 Task: Toggle the use global ignore files option in the collapse results.
Action: Mouse moved to (9, 626)
Screenshot: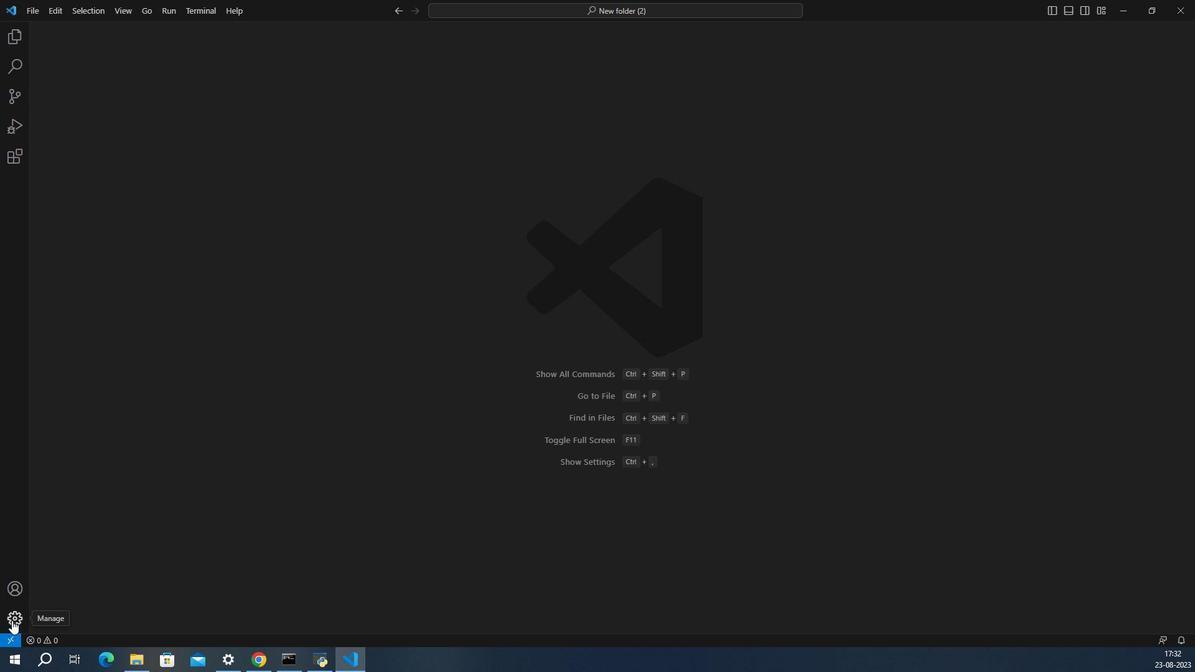
Action: Mouse pressed left at (9, 626)
Screenshot: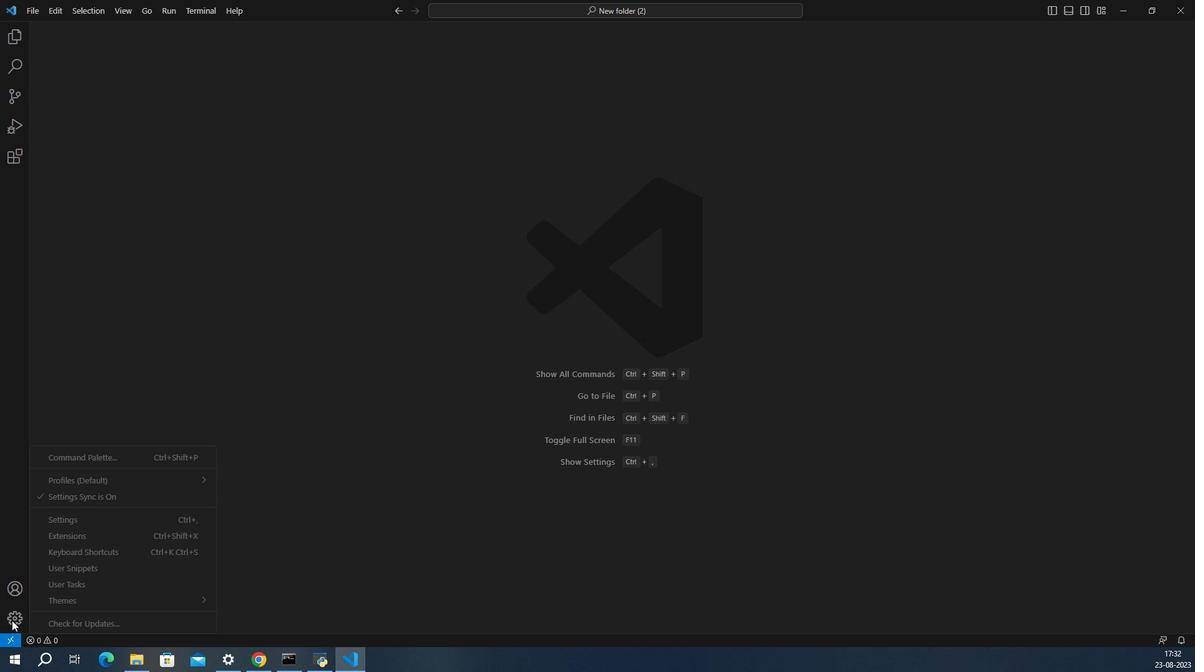 
Action: Mouse moved to (51, 520)
Screenshot: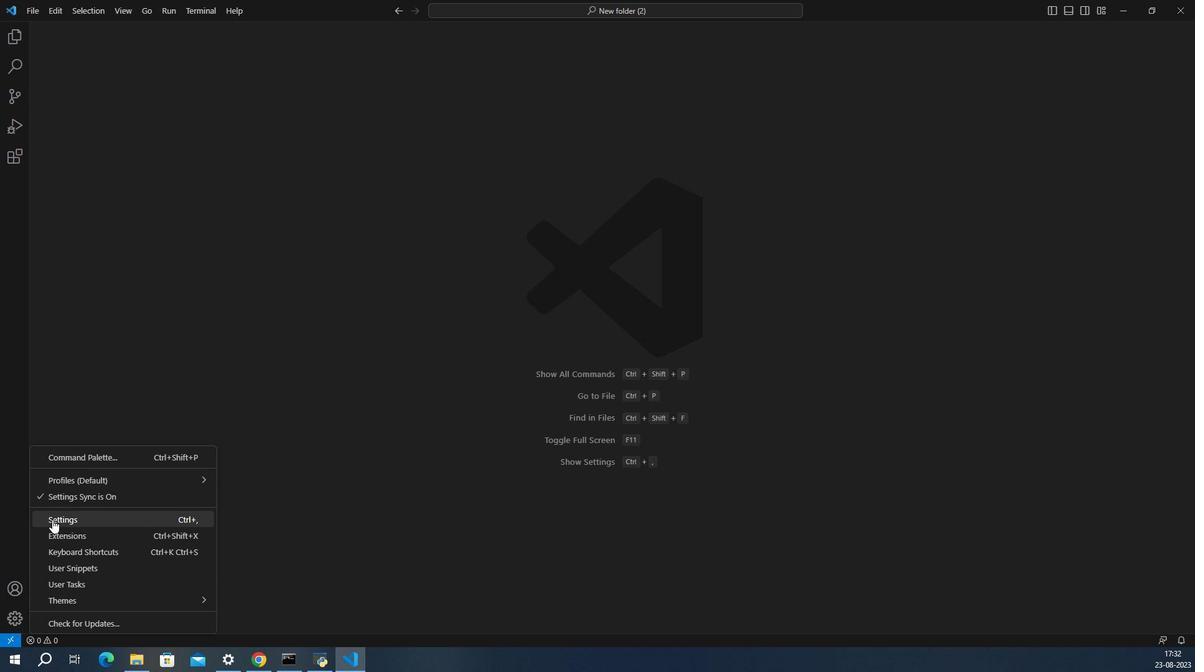 
Action: Mouse pressed left at (51, 520)
Screenshot: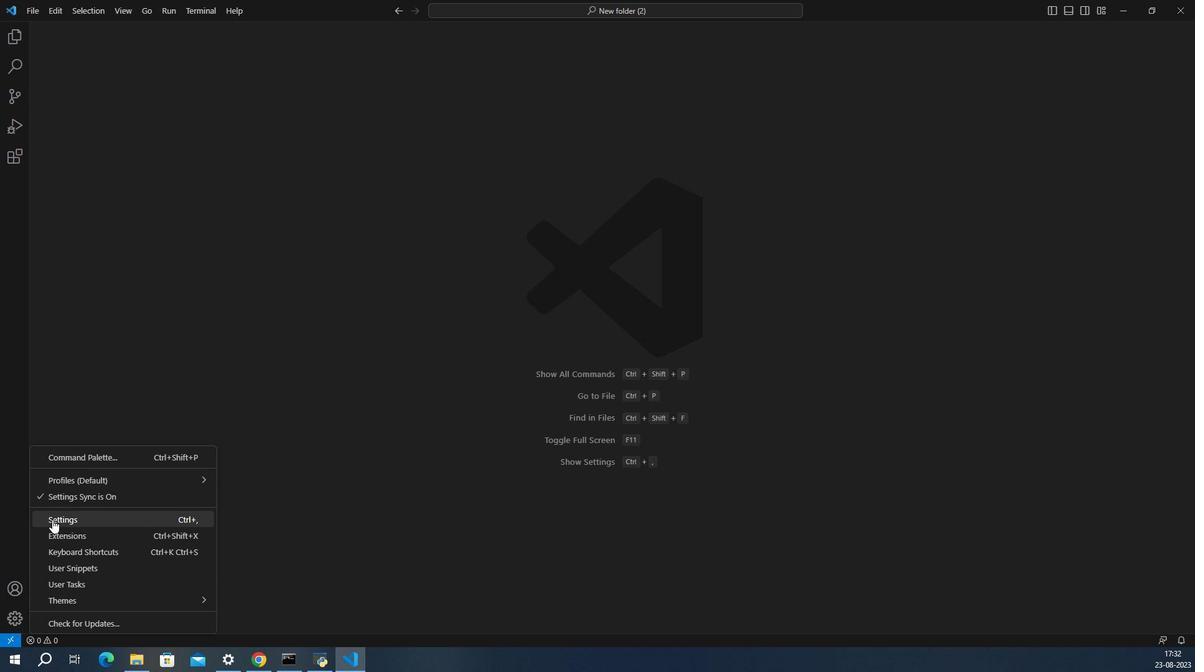 
Action: Mouse moved to (487, 549)
Screenshot: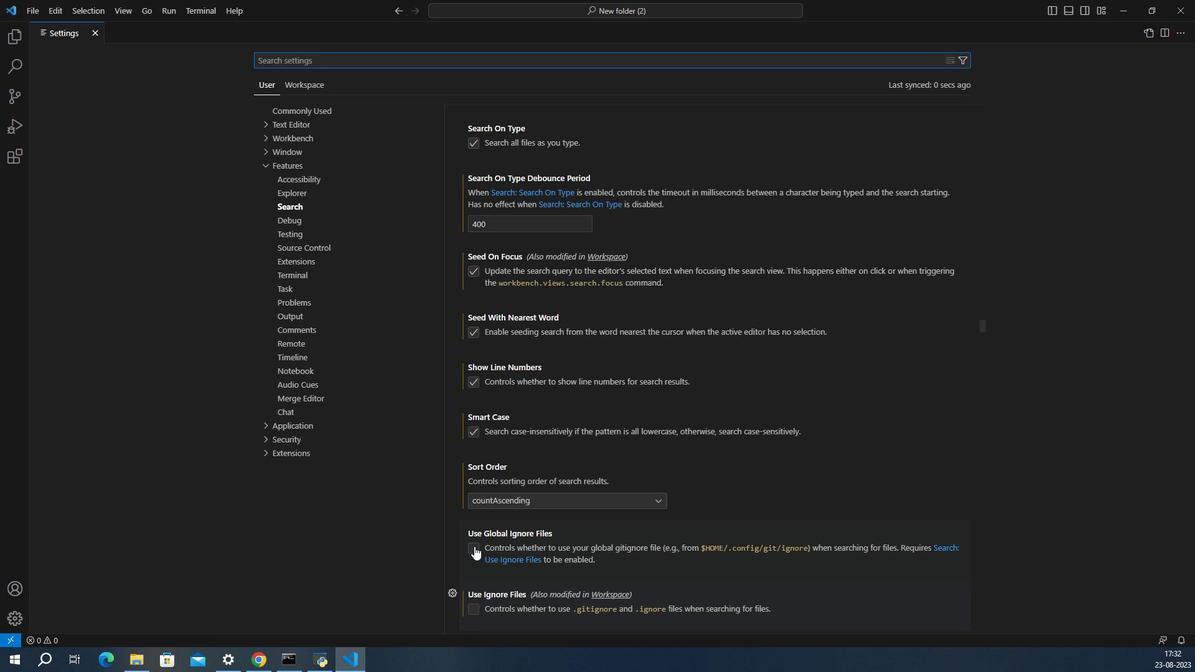 
Action: Mouse pressed left at (487, 549)
Screenshot: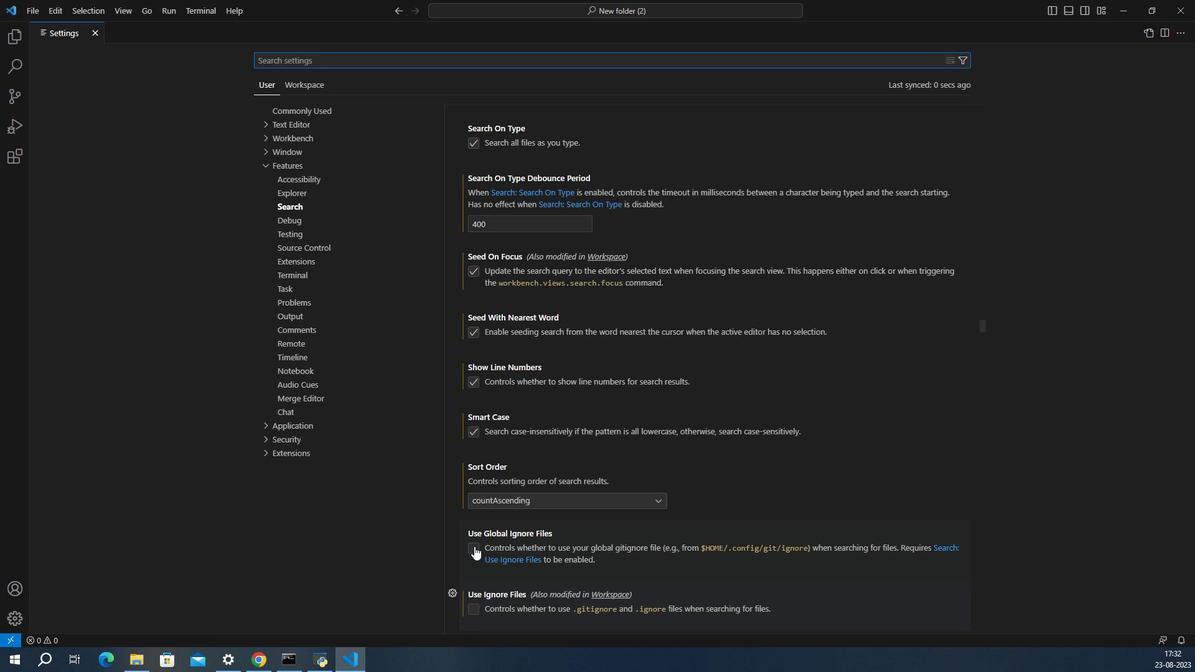 
Action: Mouse moved to (512, 550)
Screenshot: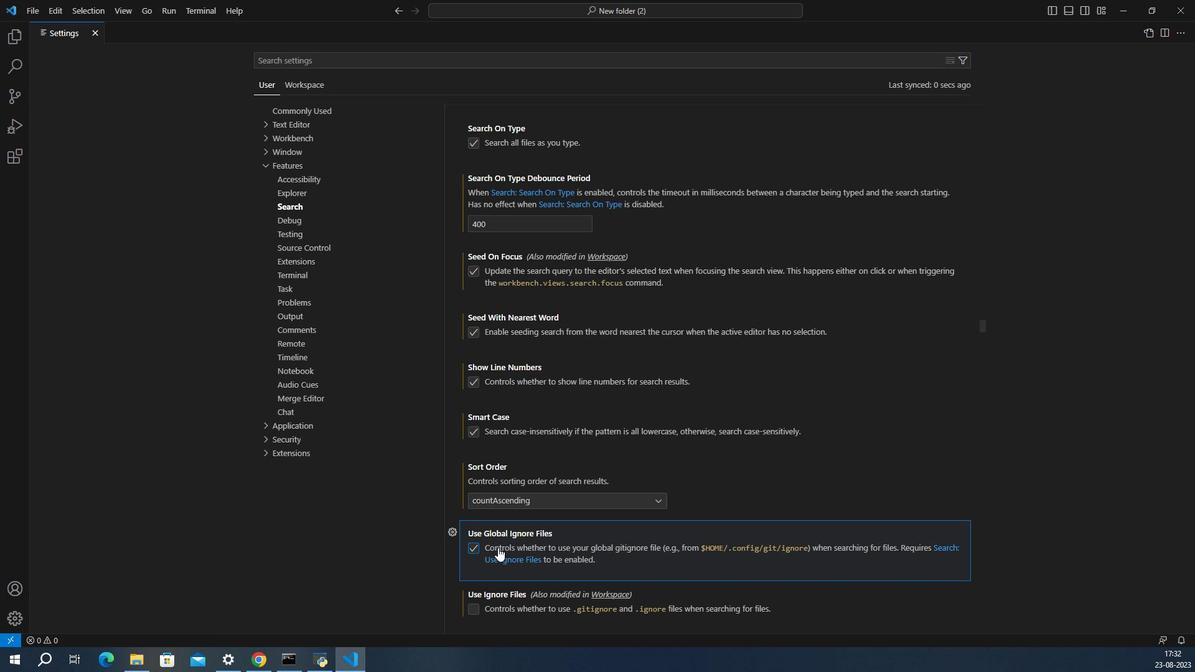 
